 Task: Add a condition where "Channel Is X corp" in recently solved tickets.
Action: Mouse moved to (115, 474)
Screenshot: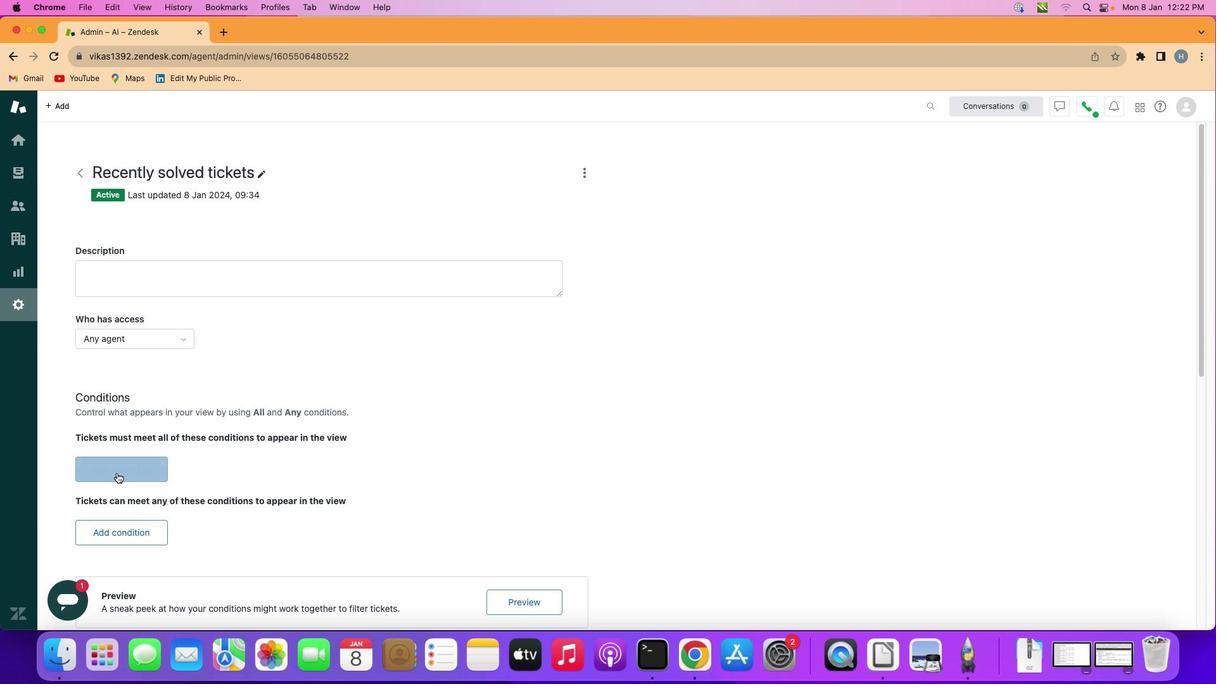 
Action: Mouse pressed left at (115, 474)
Screenshot: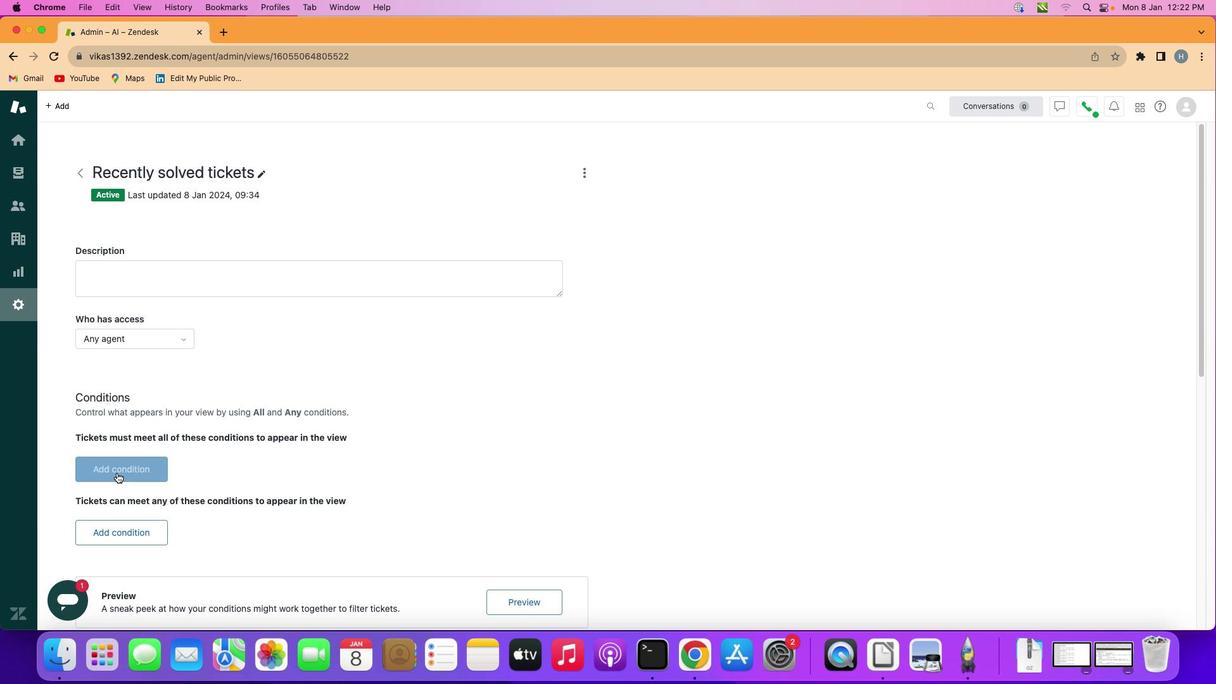 
Action: Mouse moved to (120, 470)
Screenshot: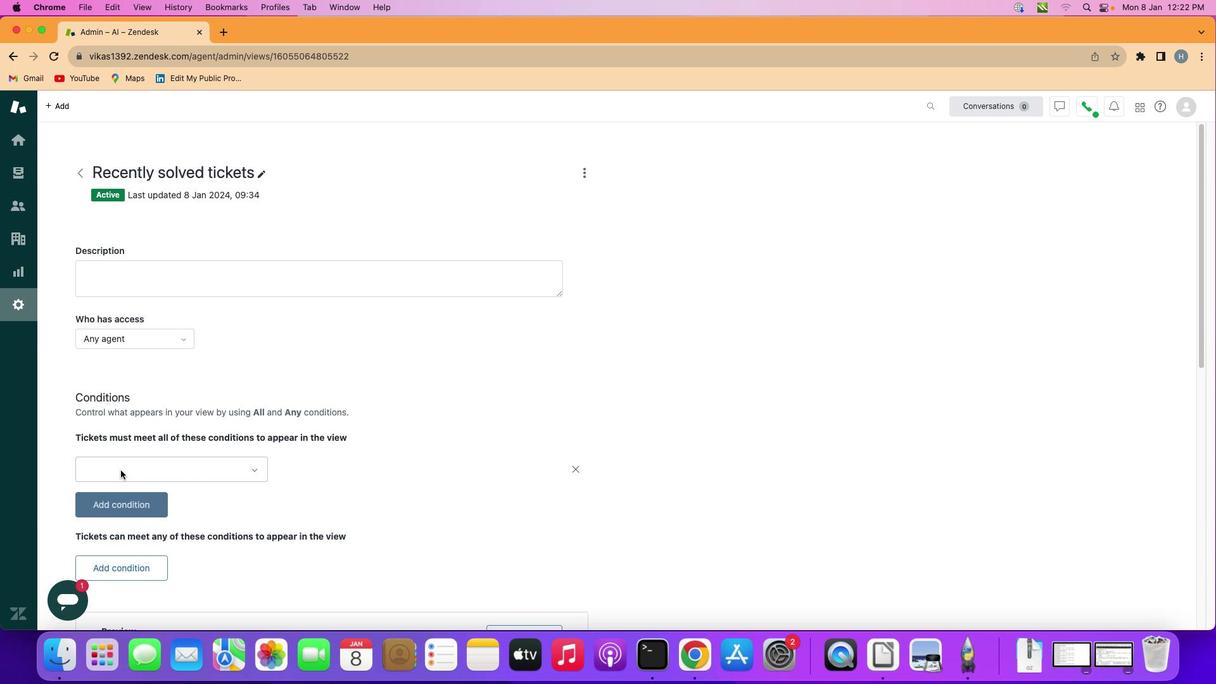 
Action: Mouse pressed left at (120, 470)
Screenshot: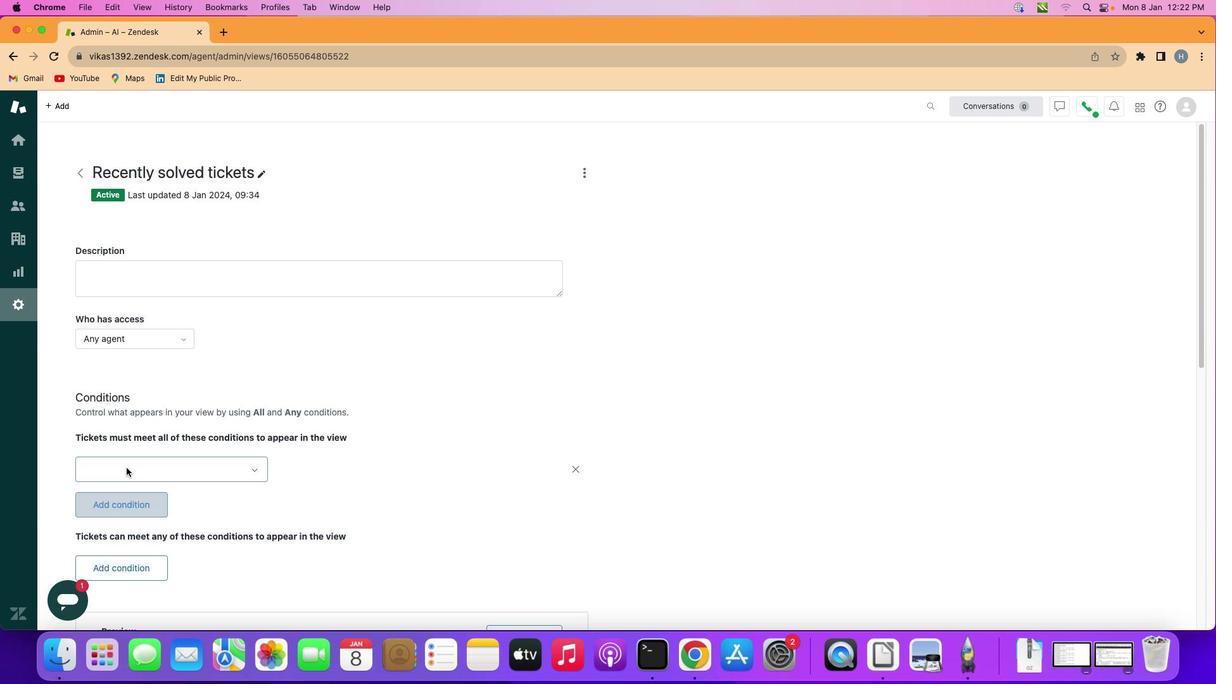 
Action: Mouse moved to (156, 459)
Screenshot: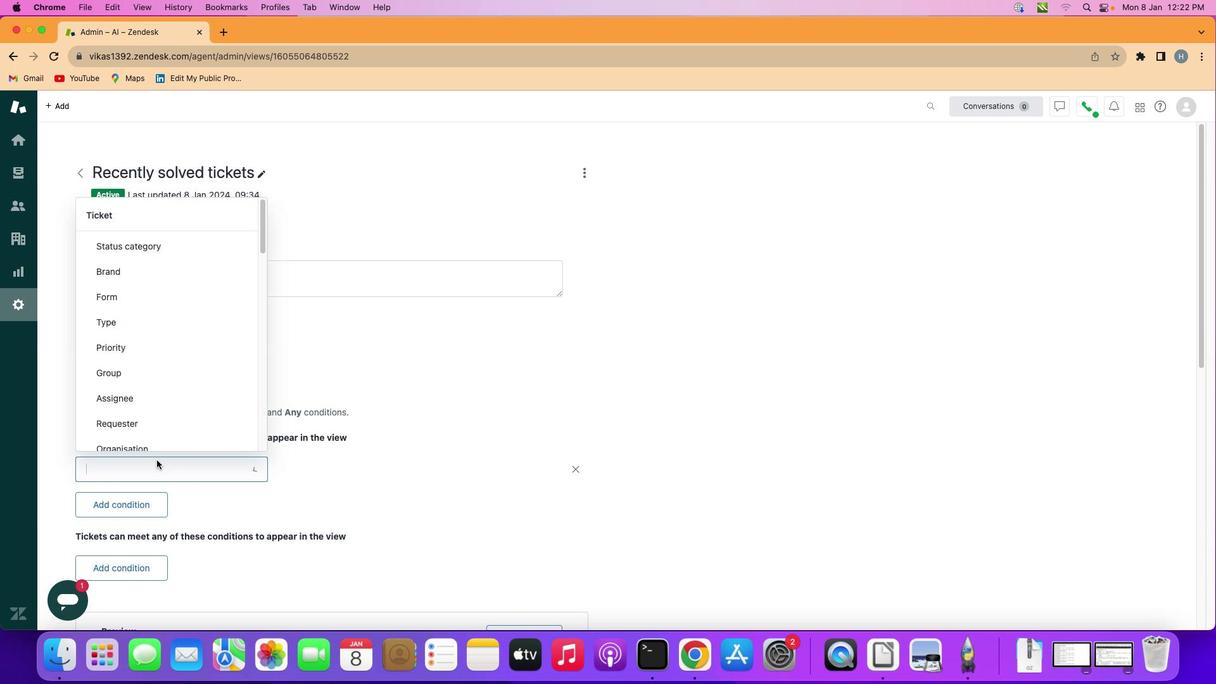 
Action: Mouse pressed left at (156, 459)
Screenshot: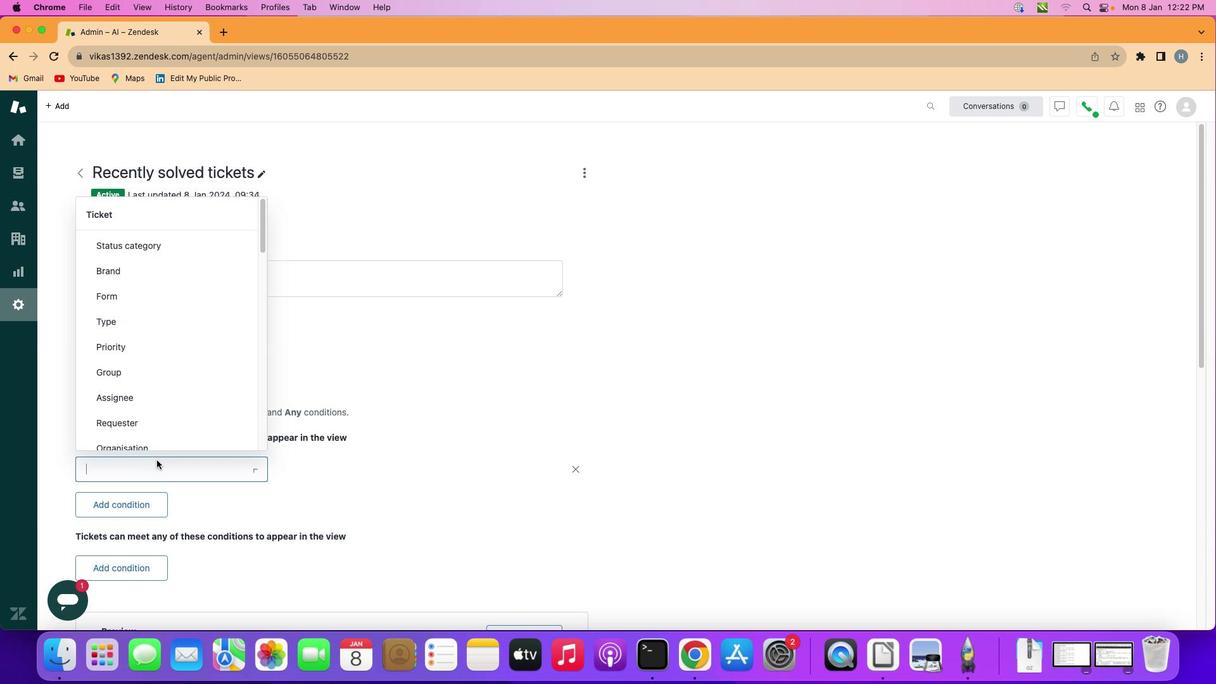
Action: Mouse moved to (190, 352)
Screenshot: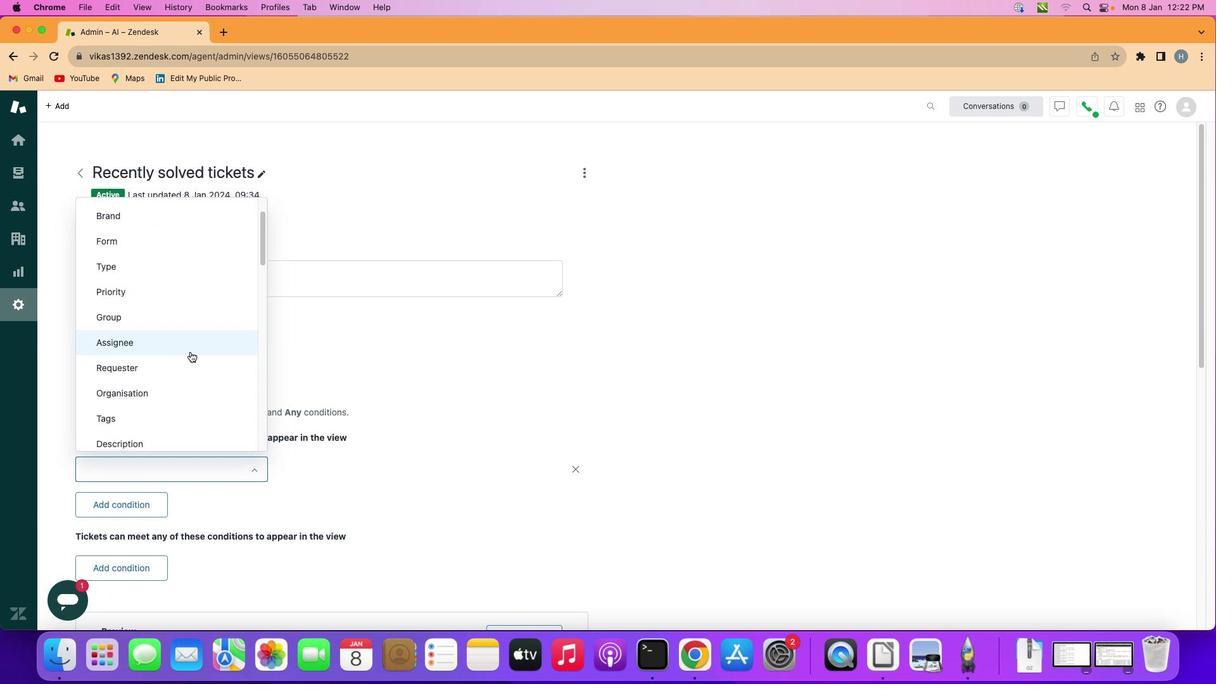 
Action: Mouse scrolled (190, 352) with delta (0, 0)
Screenshot: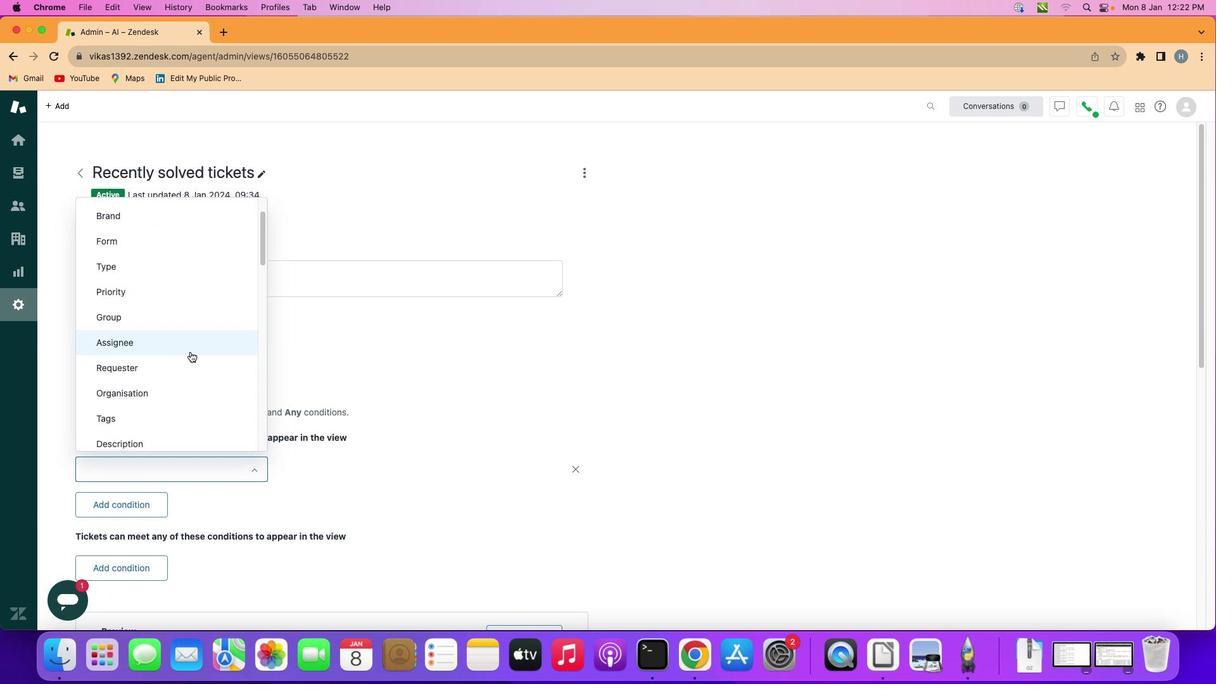 
Action: Mouse scrolled (190, 352) with delta (0, 0)
Screenshot: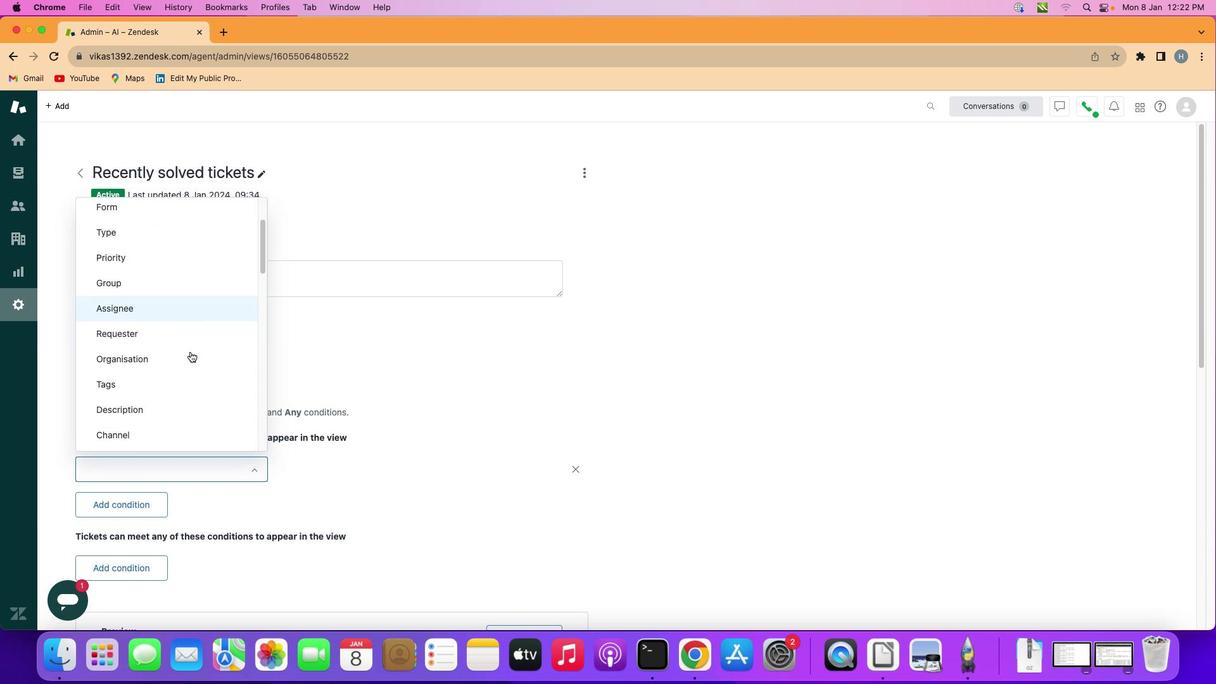
Action: Mouse scrolled (190, 352) with delta (0, 0)
Screenshot: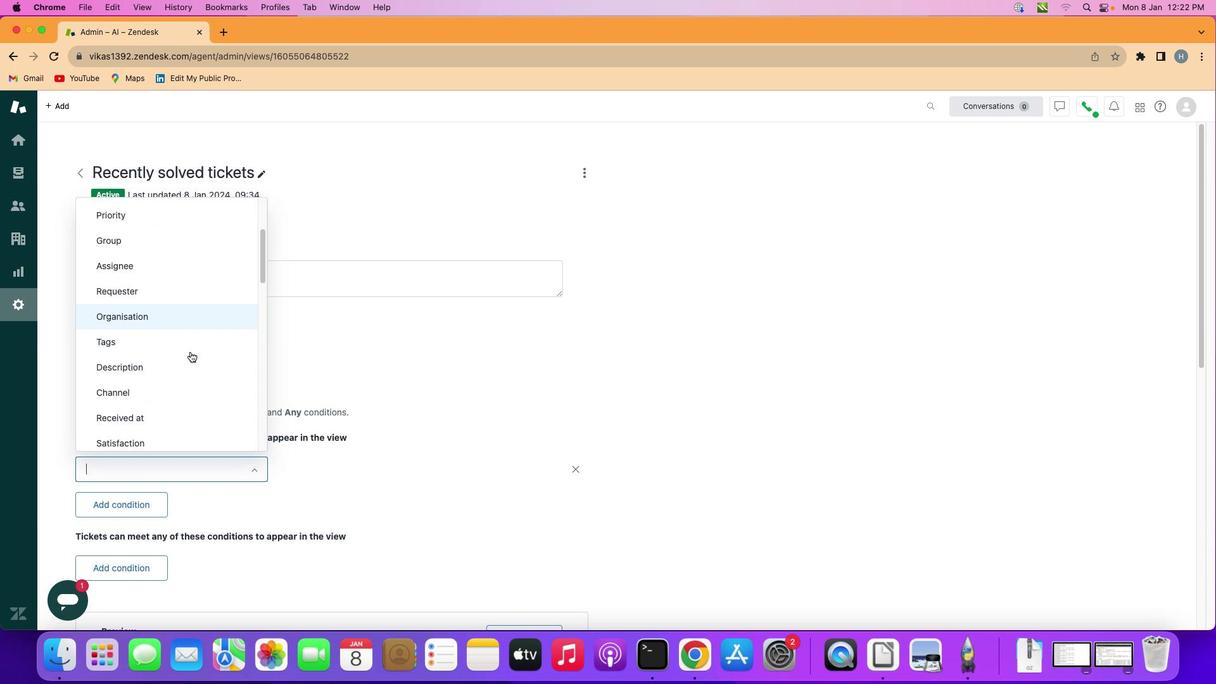 
Action: Mouse scrolled (190, 352) with delta (0, -1)
Screenshot: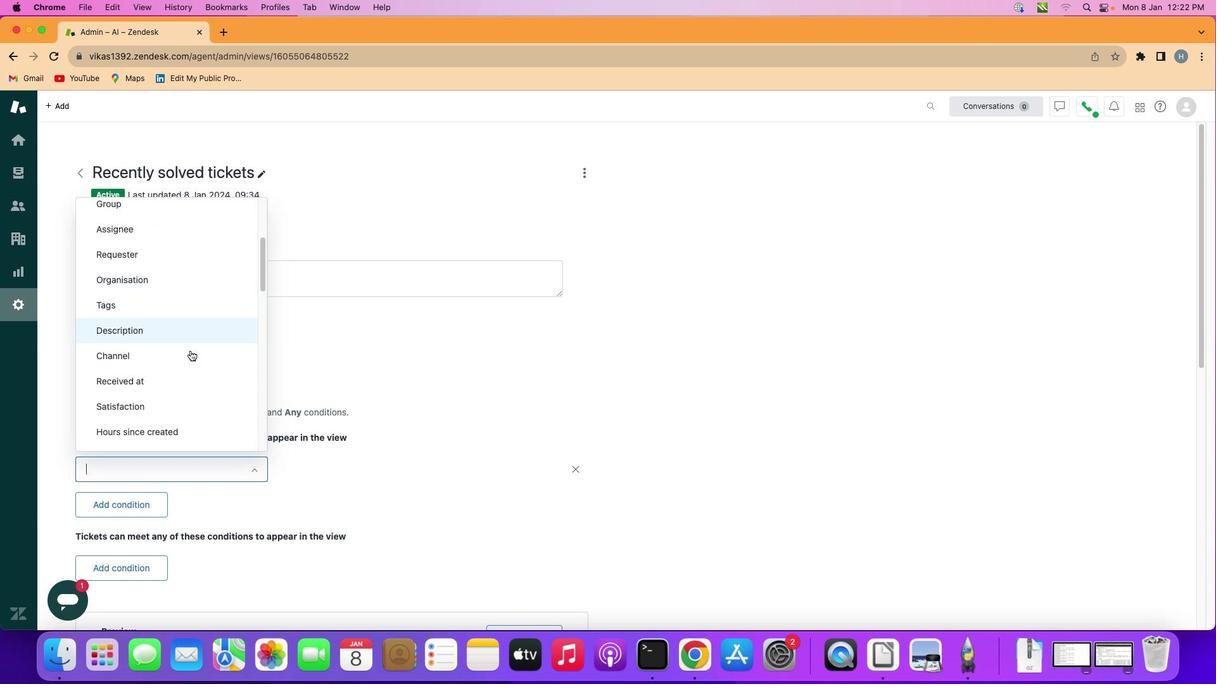 
Action: Mouse moved to (190, 351)
Screenshot: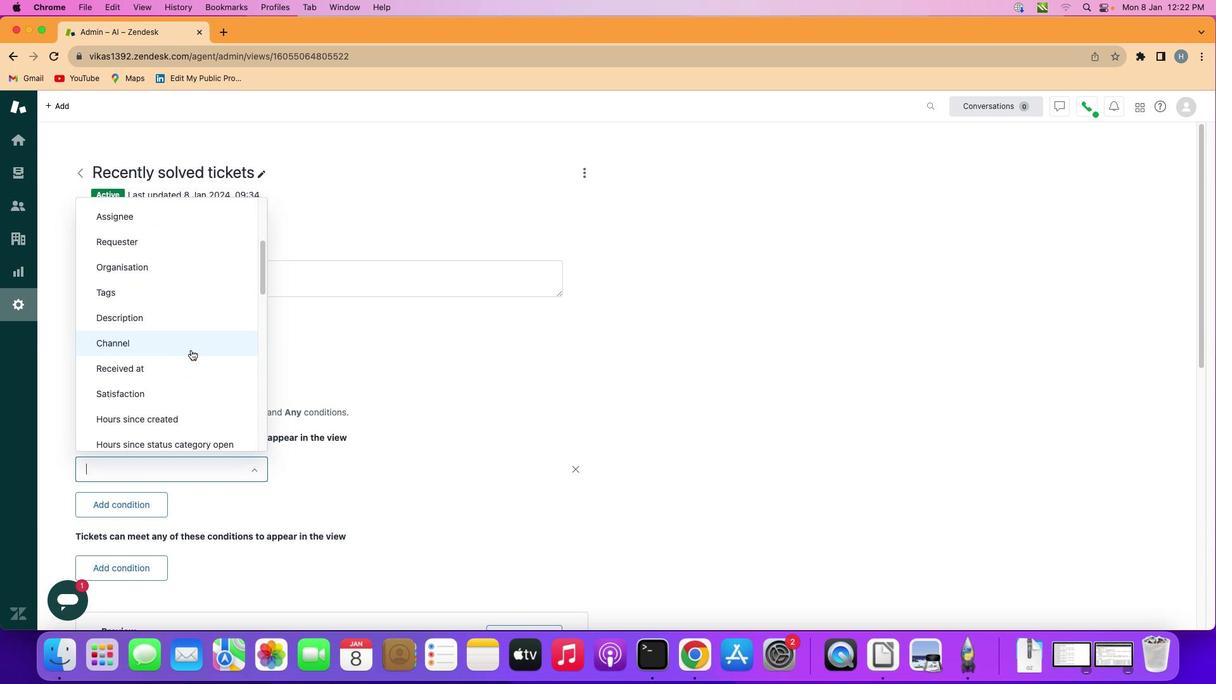 
Action: Mouse scrolled (190, 351) with delta (0, -1)
Screenshot: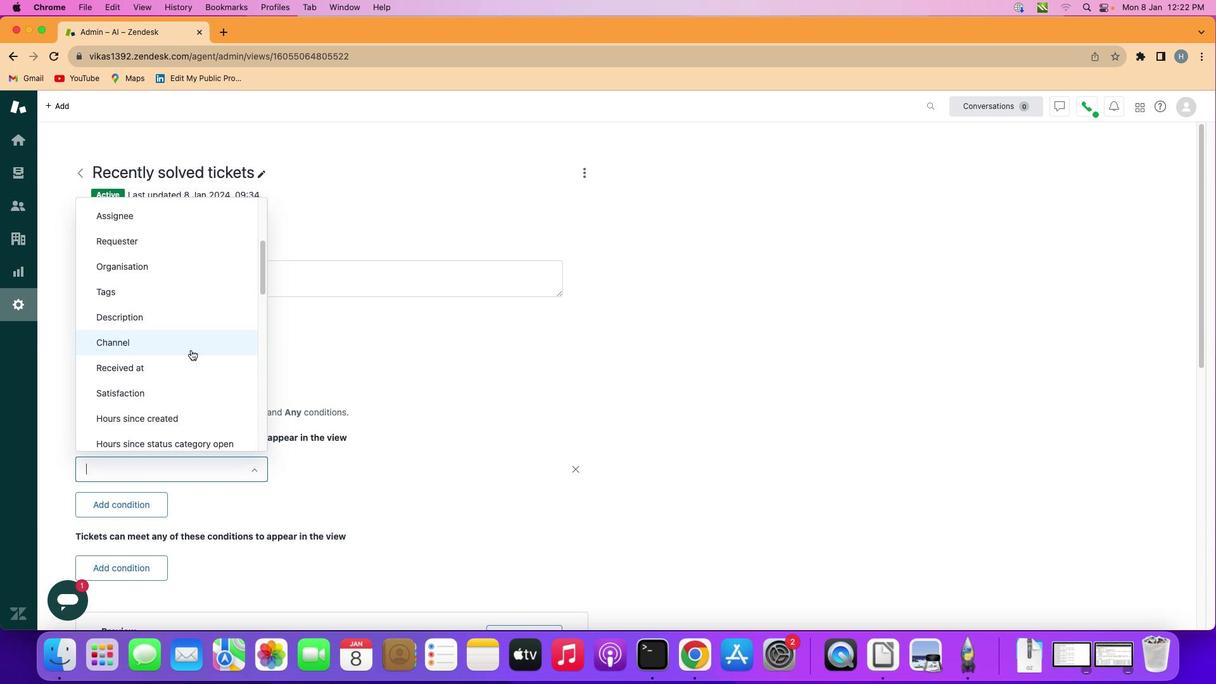 
Action: Mouse moved to (193, 345)
Screenshot: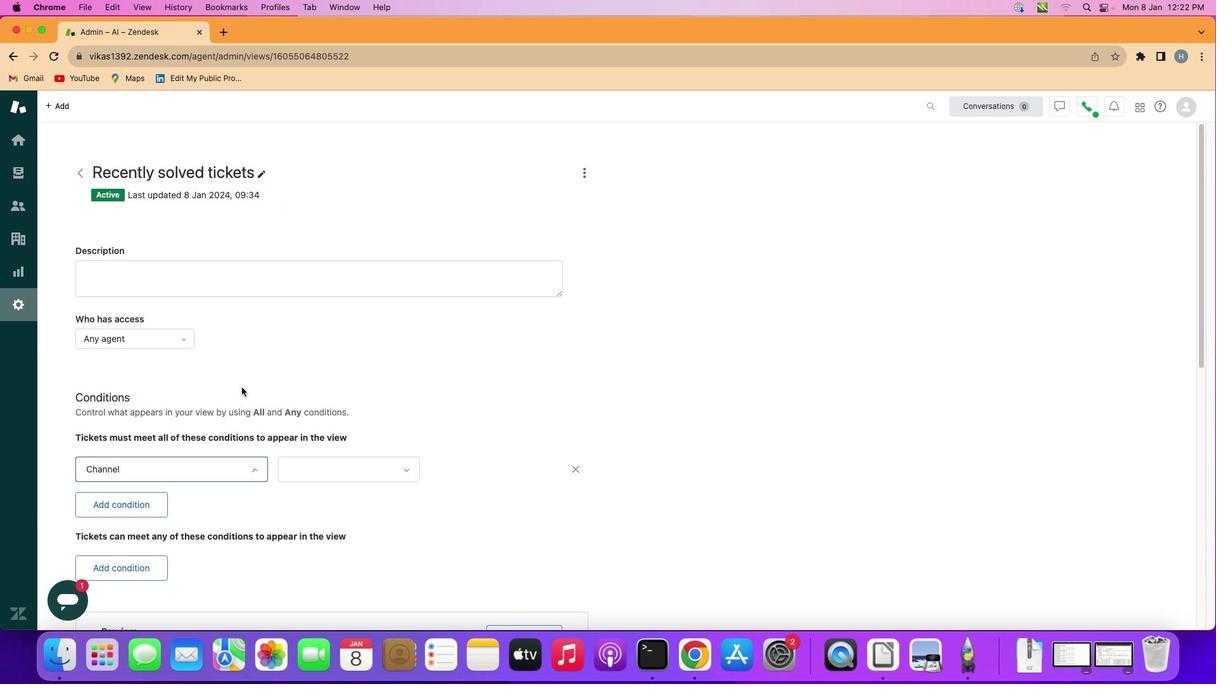 
Action: Mouse pressed left at (193, 345)
Screenshot: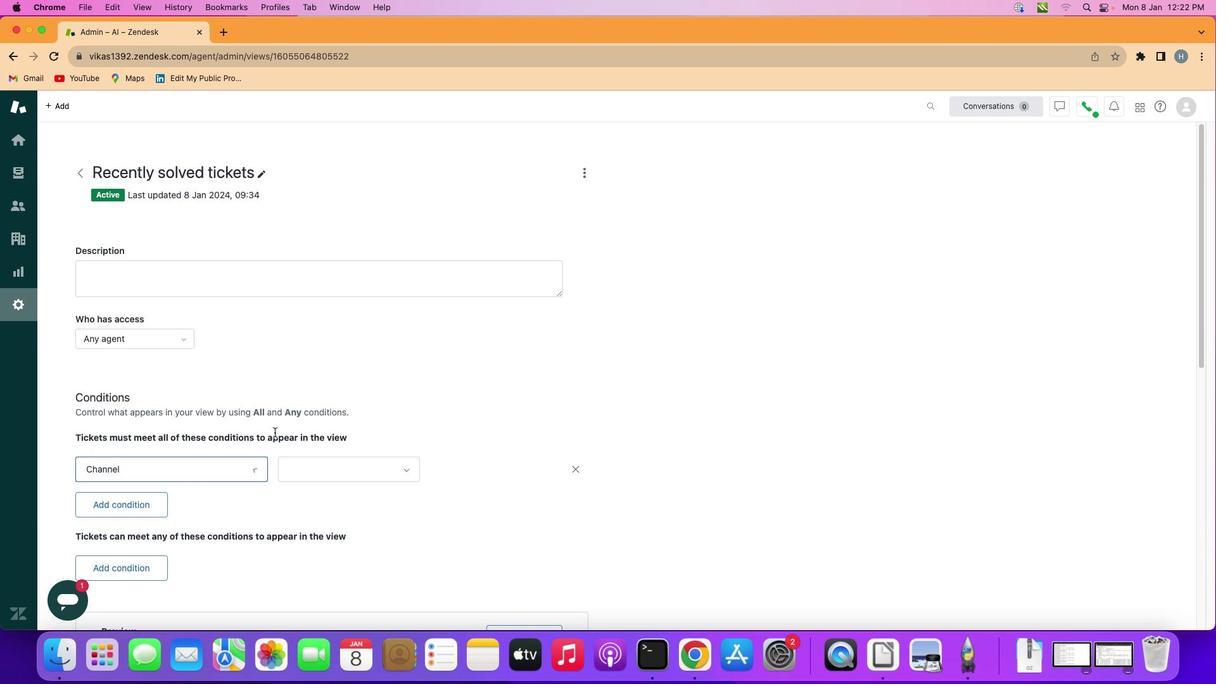 
Action: Mouse moved to (330, 475)
Screenshot: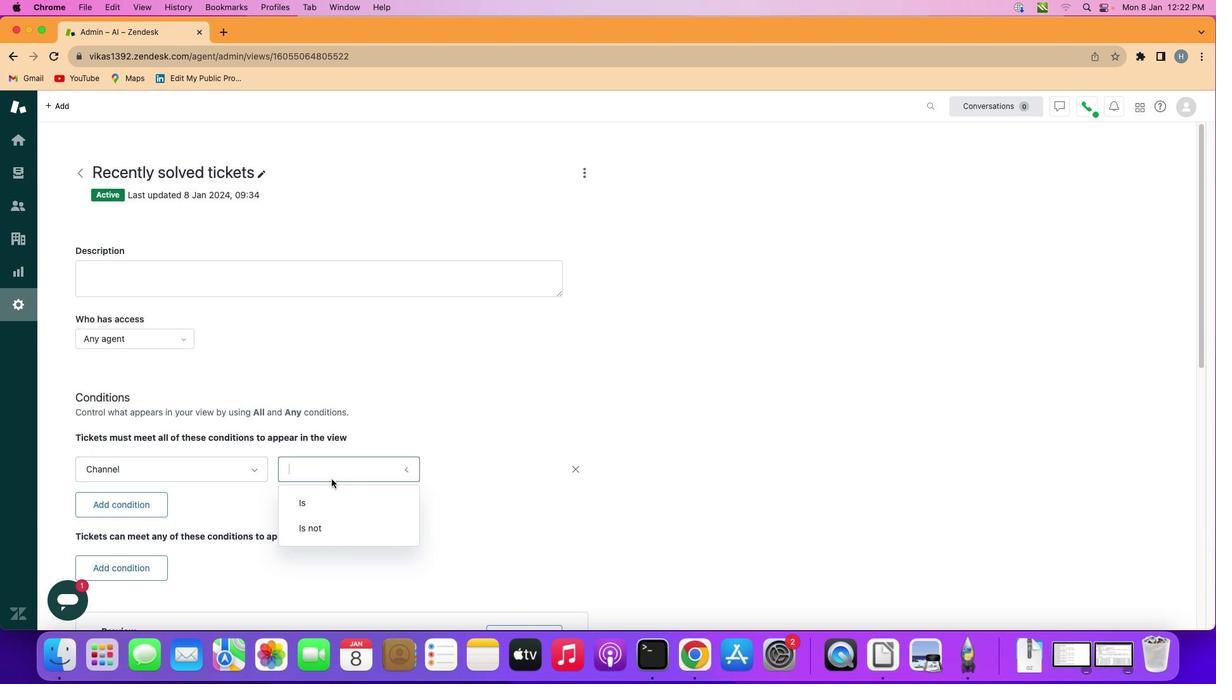 
Action: Mouse pressed left at (330, 475)
Screenshot: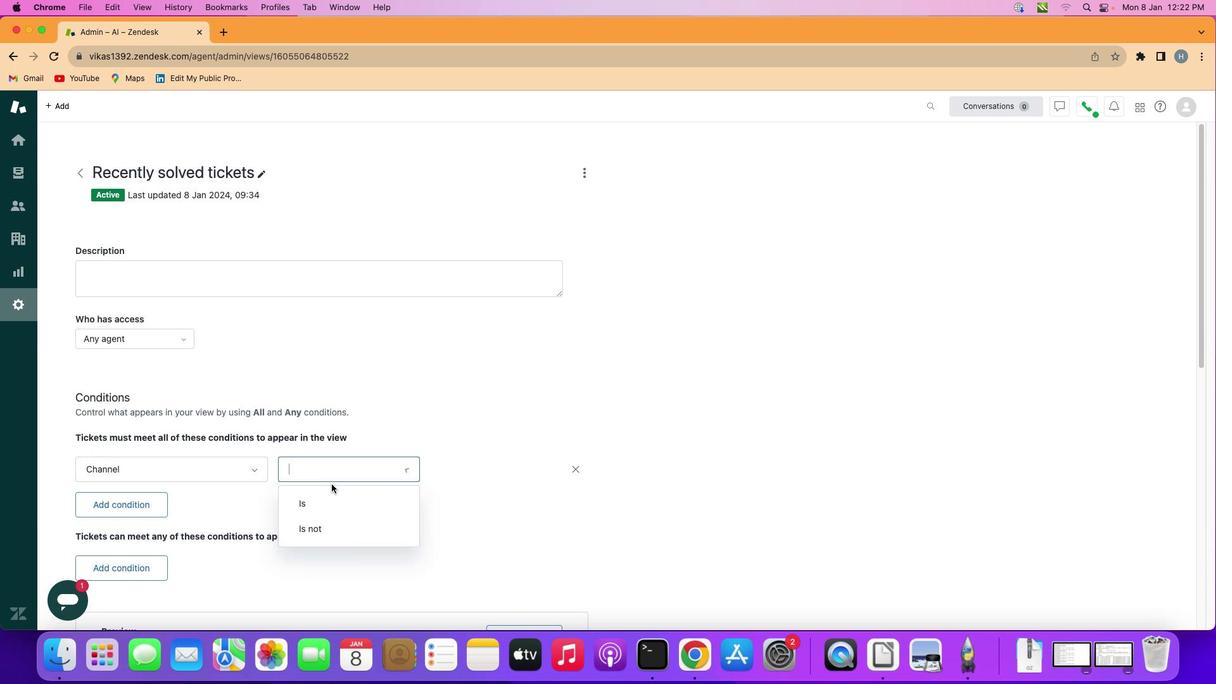 
Action: Mouse moved to (331, 495)
Screenshot: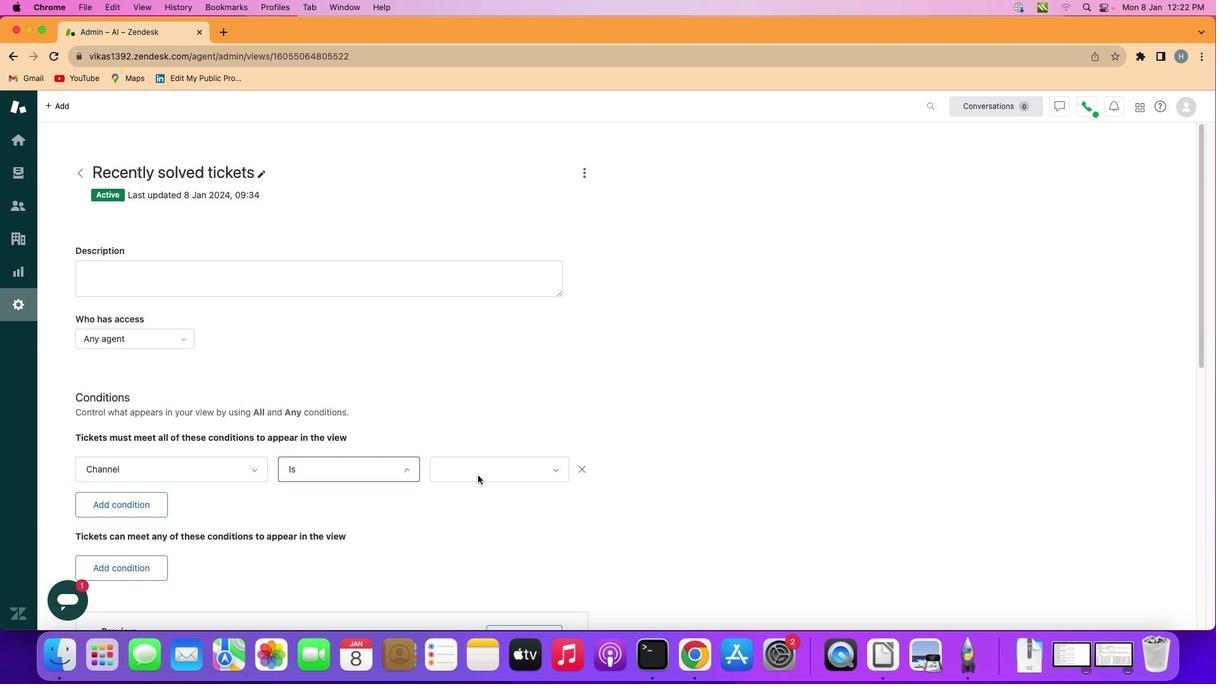 
Action: Mouse pressed left at (331, 495)
Screenshot: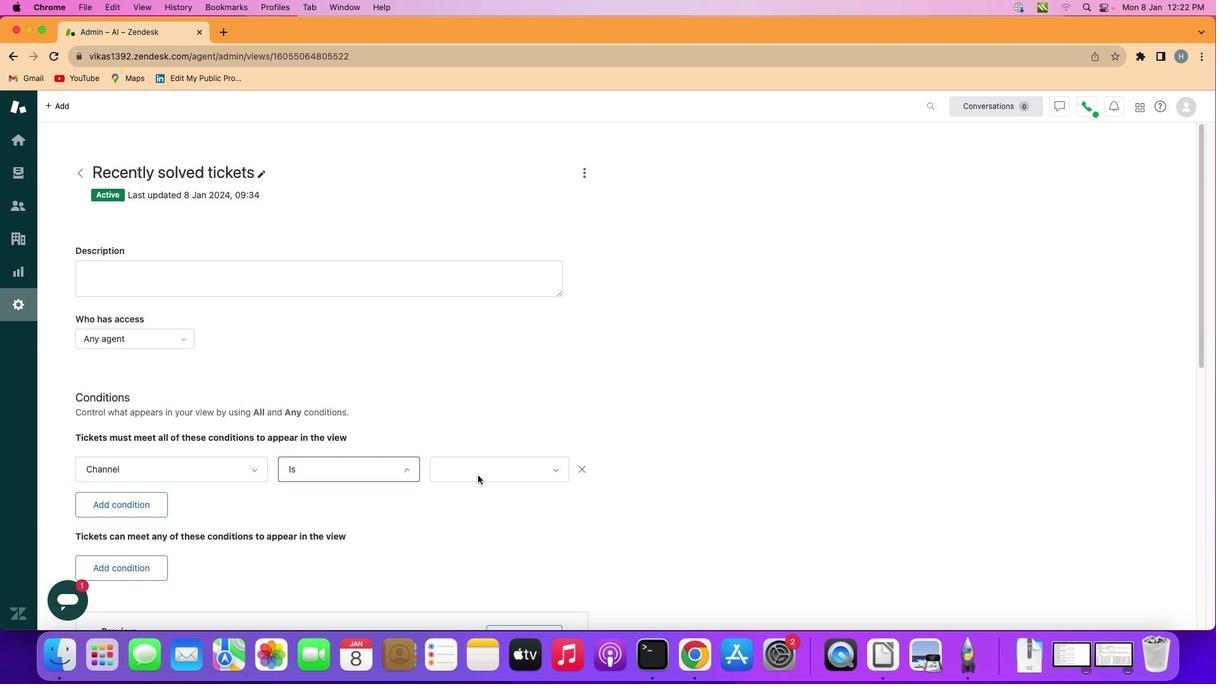 
Action: Mouse moved to (511, 466)
Screenshot: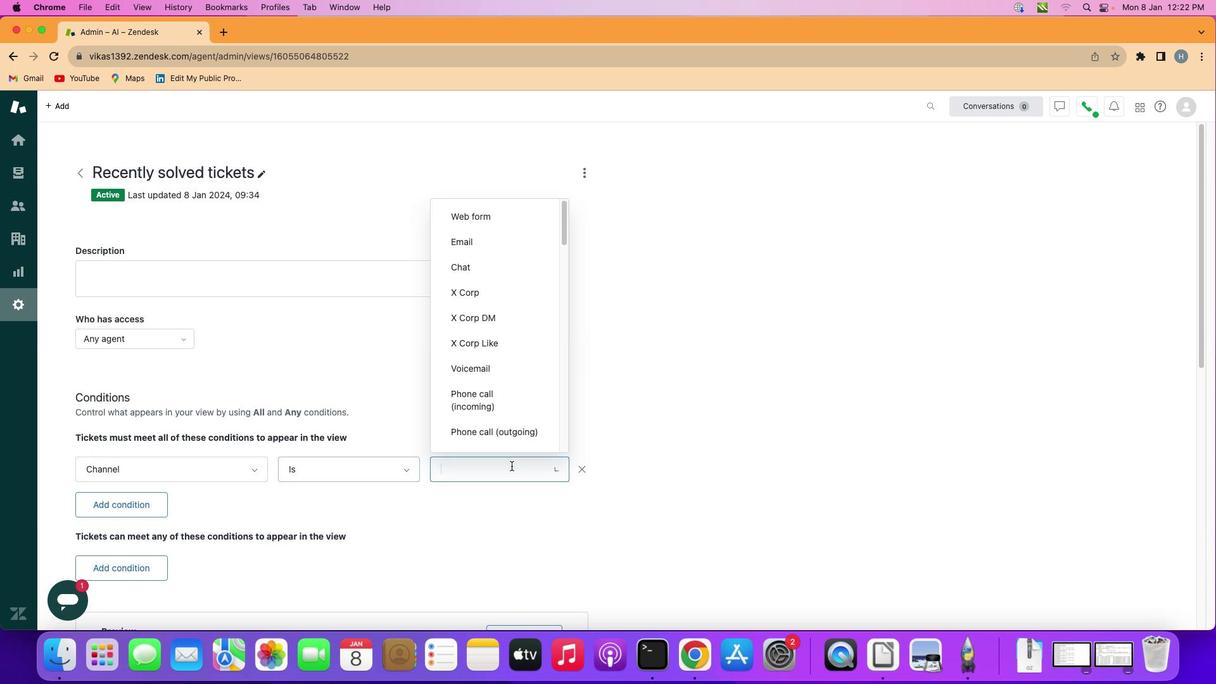
Action: Mouse pressed left at (511, 466)
Screenshot: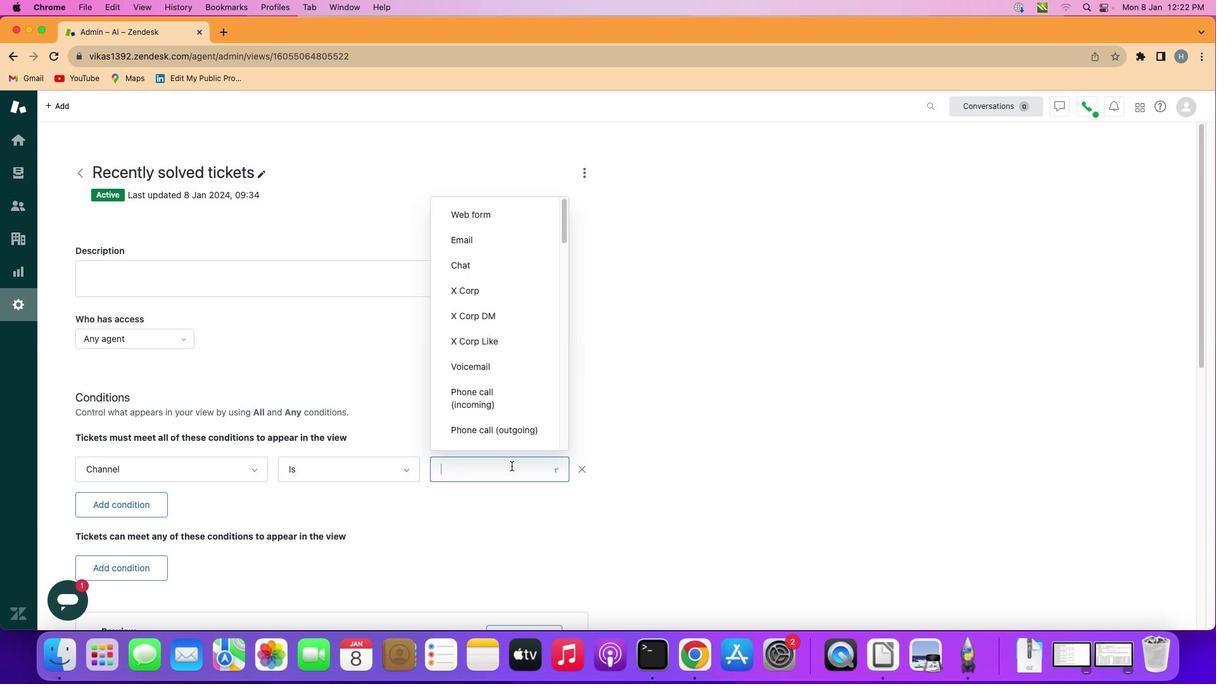 
Action: Mouse moved to (504, 288)
Screenshot: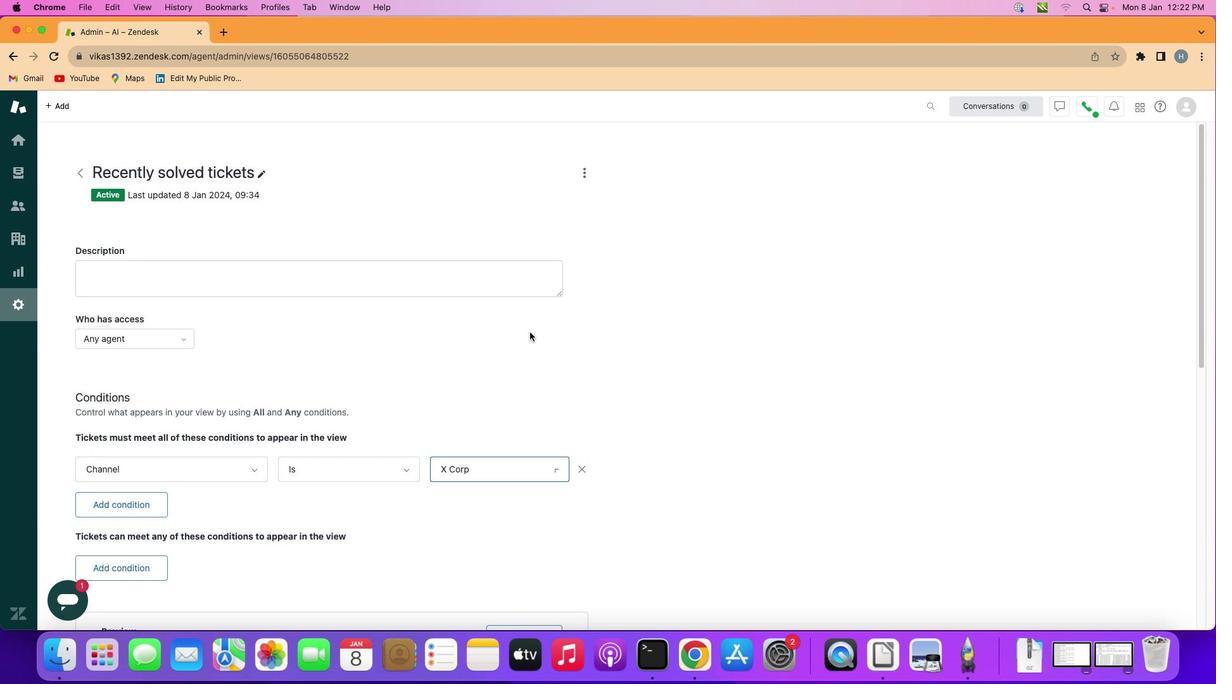 
Action: Mouse pressed left at (504, 288)
Screenshot: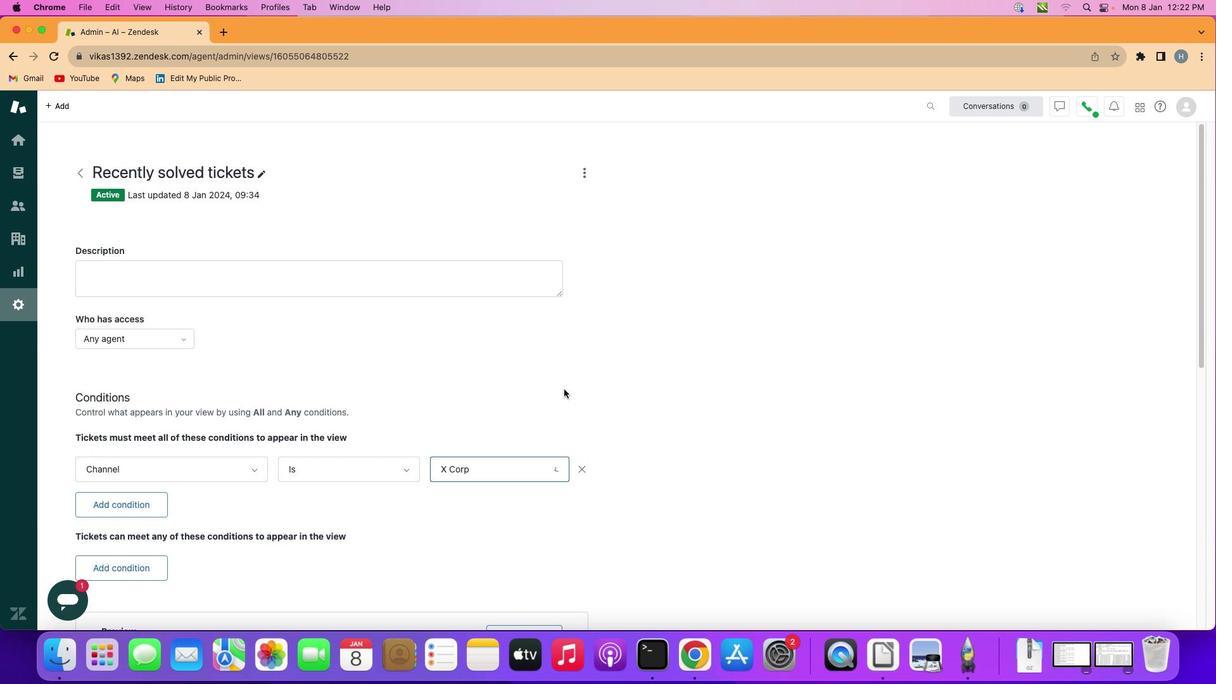 
Action: Mouse moved to (547, 435)
Screenshot: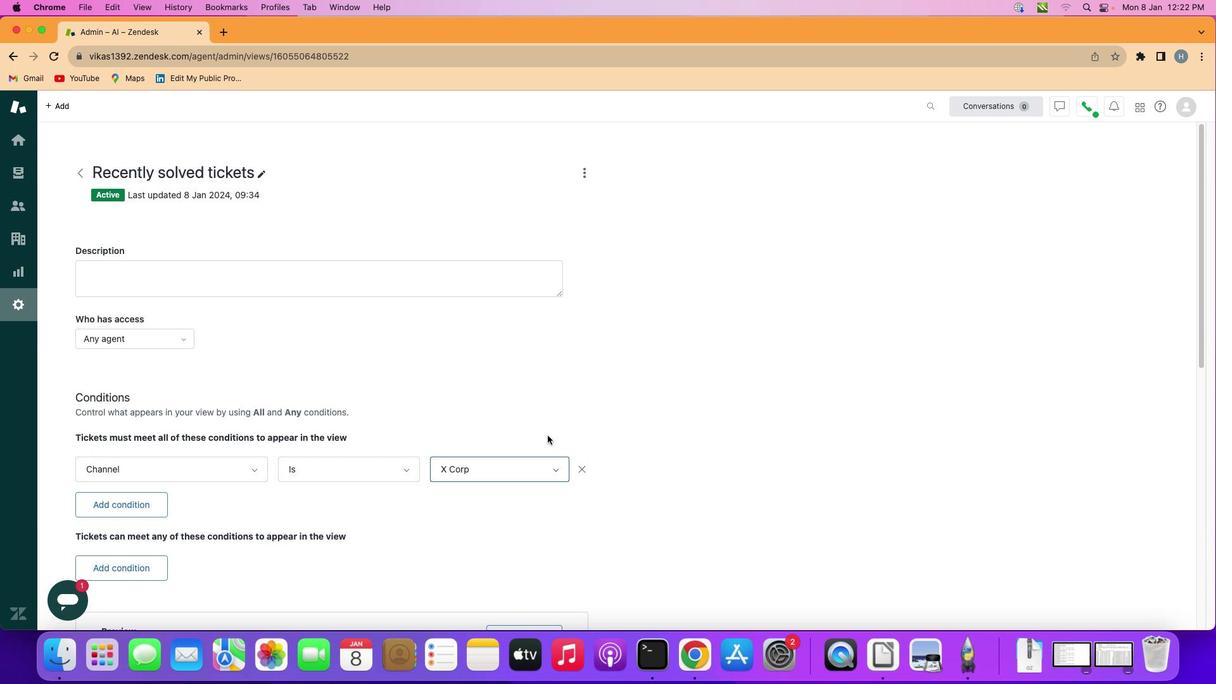 
